 Task: Check how to setup "Set up voice lines".
Action: Mouse pressed left at (913, 162)
Screenshot: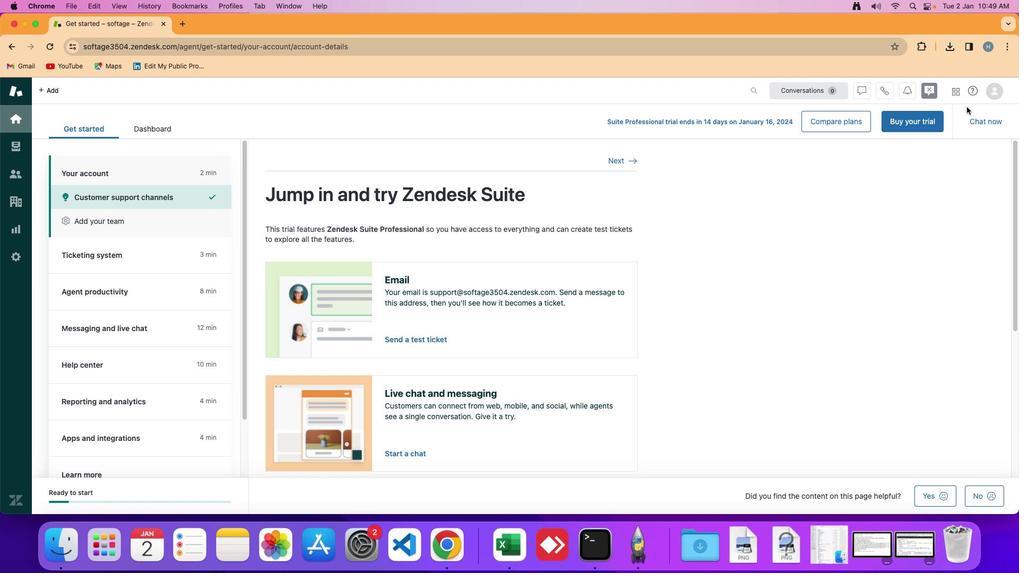 
Action: Mouse moved to (973, 90)
Screenshot: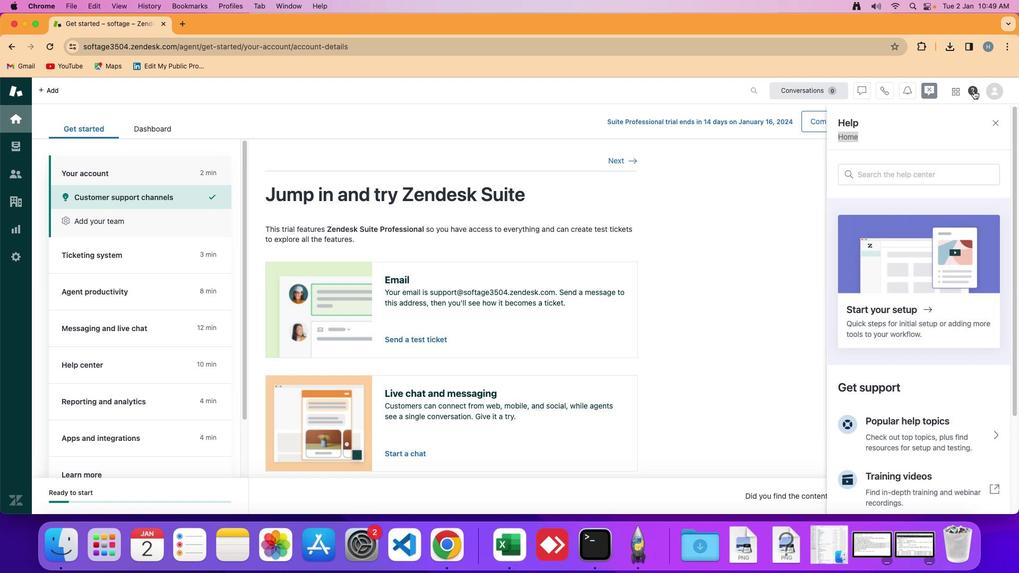
Action: Mouse pressed left at (973, 90)
Screenshot: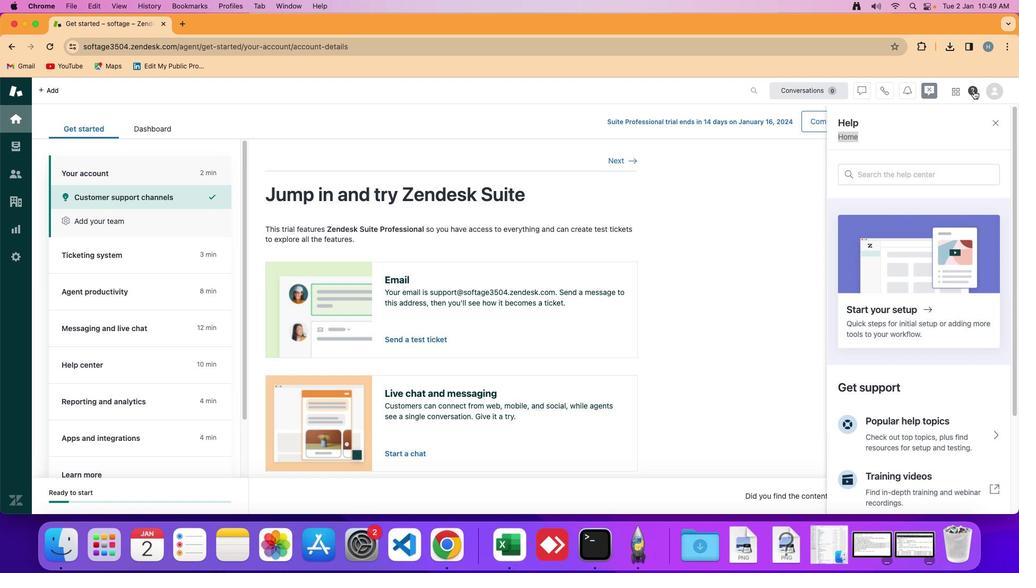 
Action: Mouse moved to (910, 424)
Screenshot: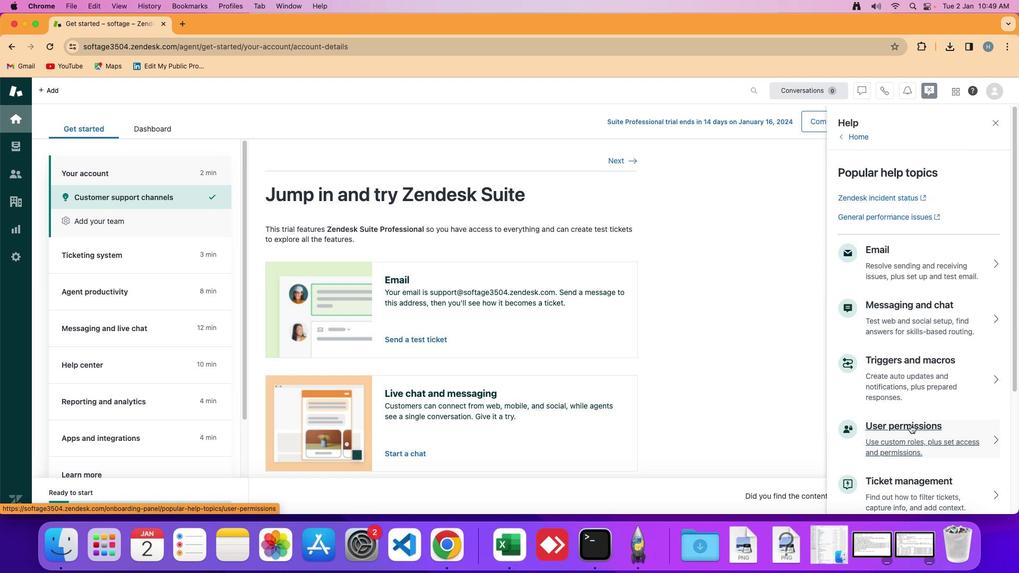 
Action: Mouse pressed left at (910, 424)
Screenshot: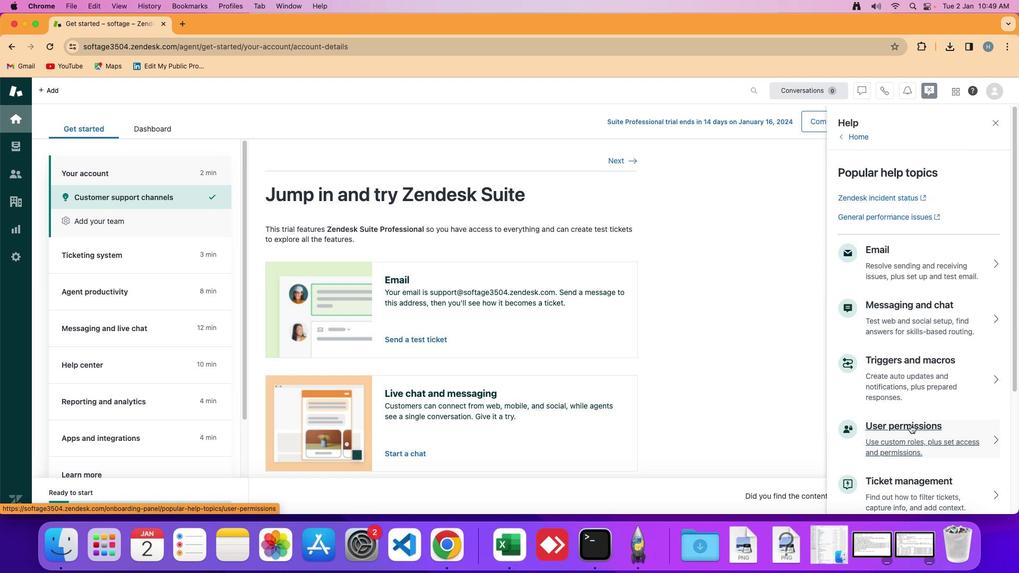 
Action: Mouse scrolled (910, 424) with delta (0, 0)
Screenshot: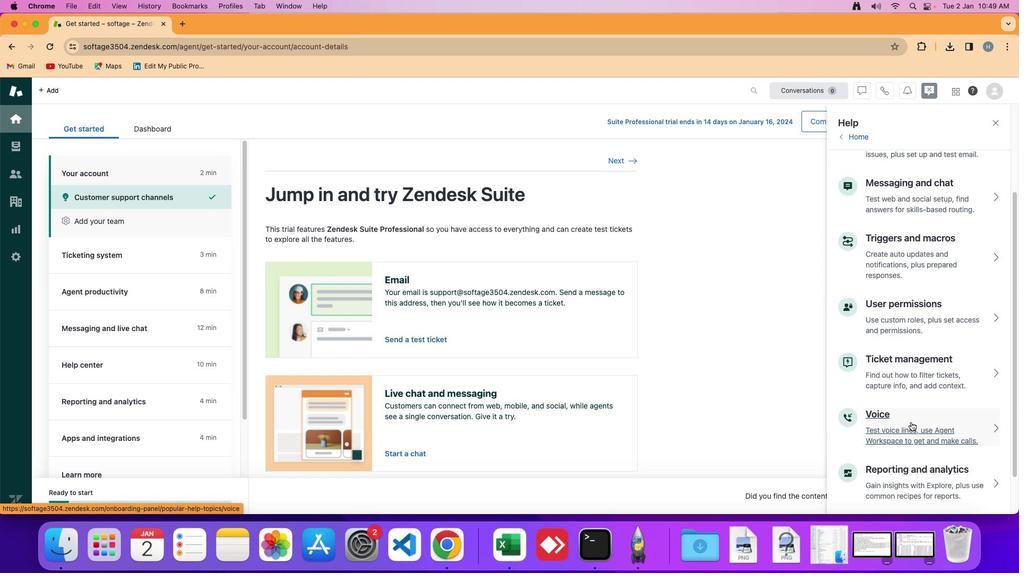 
Action: Mouse scrolled (910, 424) with delta (0, 0)
Screenshot: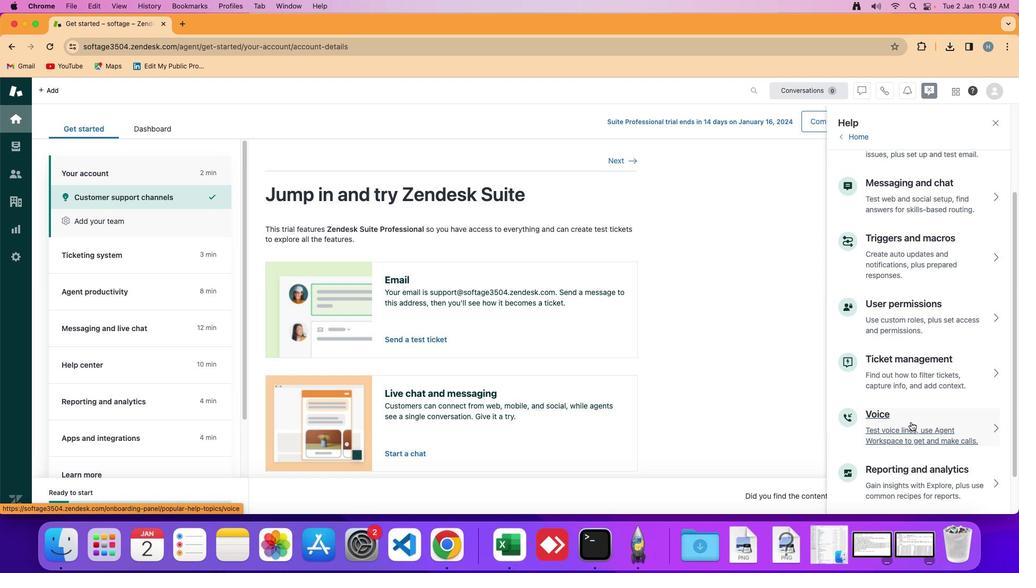 
Action: Mouse scrolled (910, 424) with delta (0, -1)
Screenshot: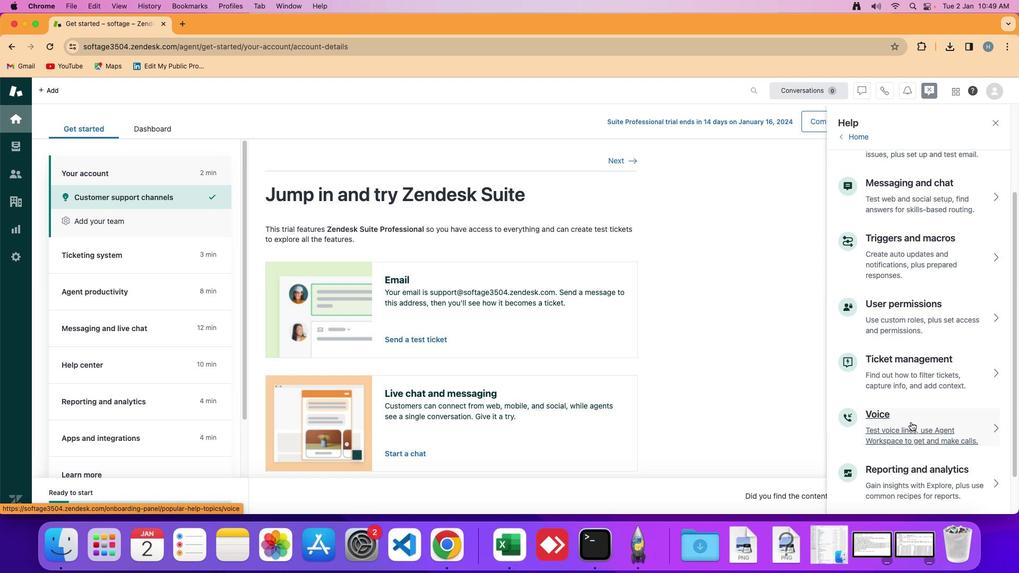 
Action: Mouse scrolled (910, 424) with delta (0, -1)
Screenshot: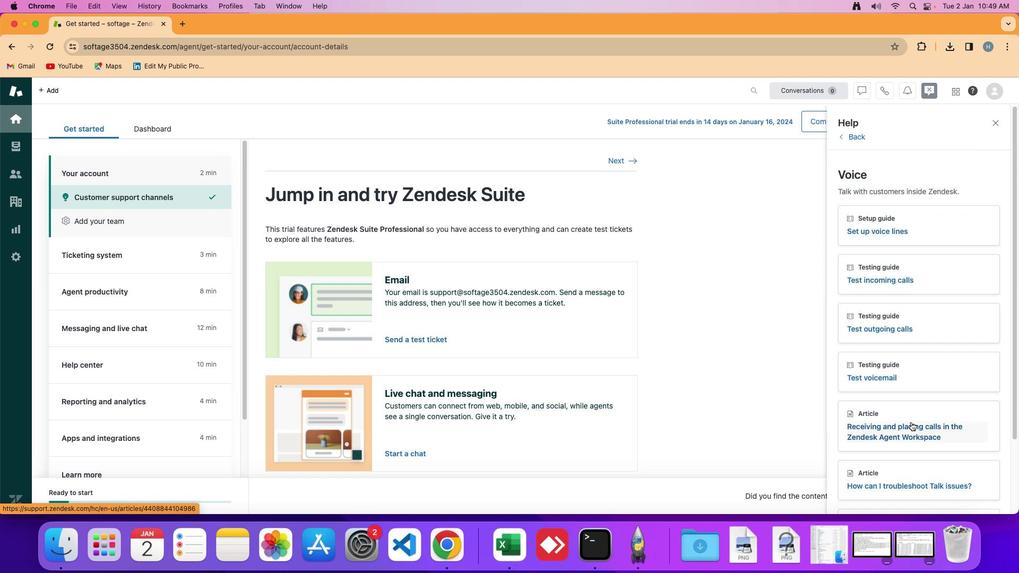 
Action: Mouse moved to (910, 422)
Screenshot: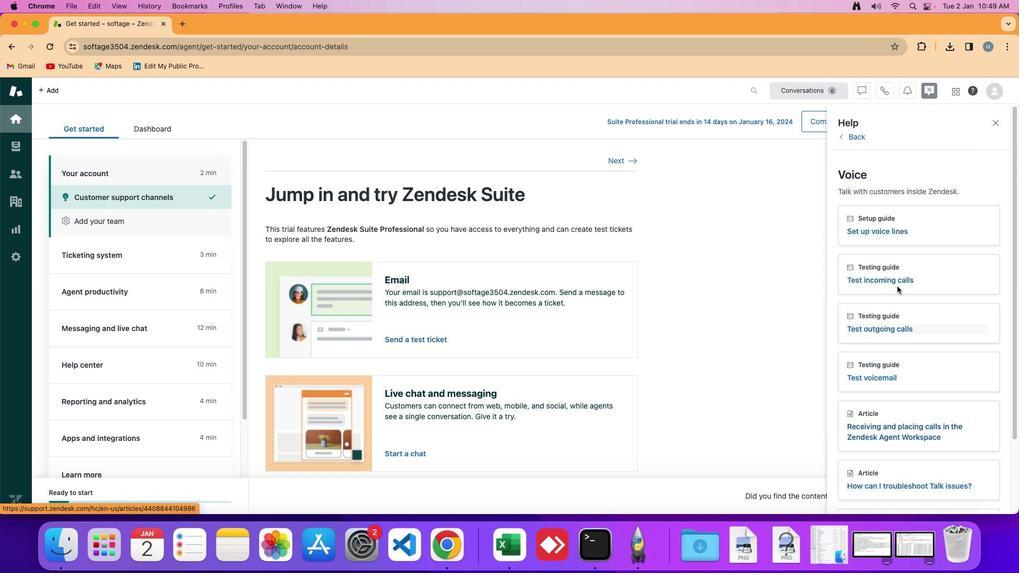 
Action: Mouse pressed left at (910, 422)
Screenshot: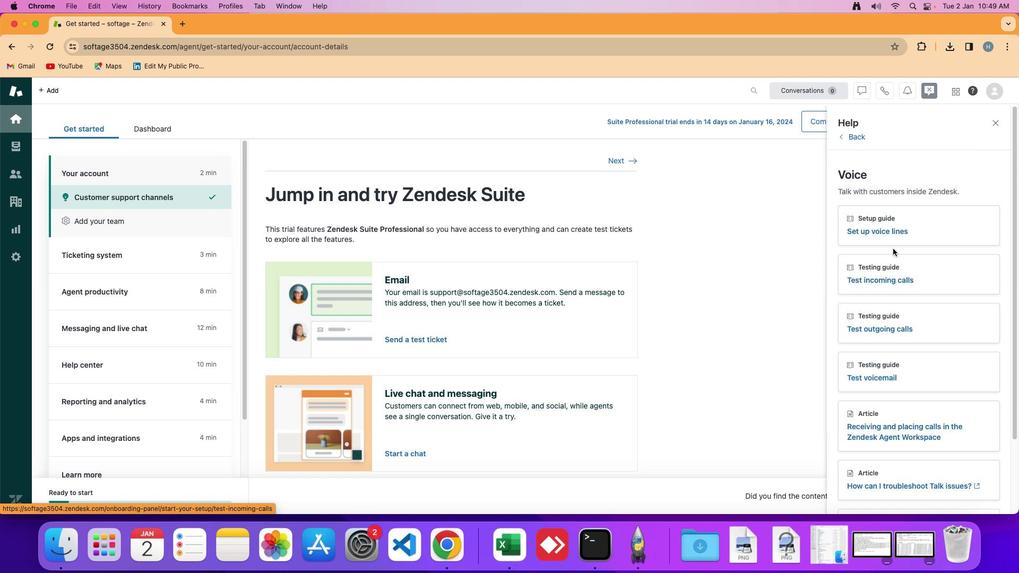 
Action: Mouse moved to (894, 230)
Screenshot: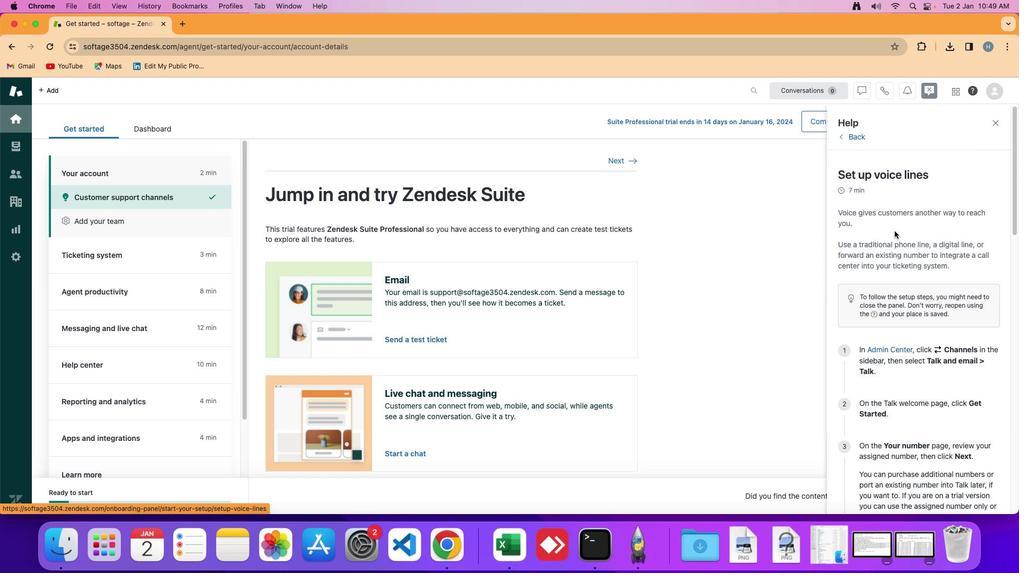 
Action: Mouse pressed left at (894, 230)
Screenshot: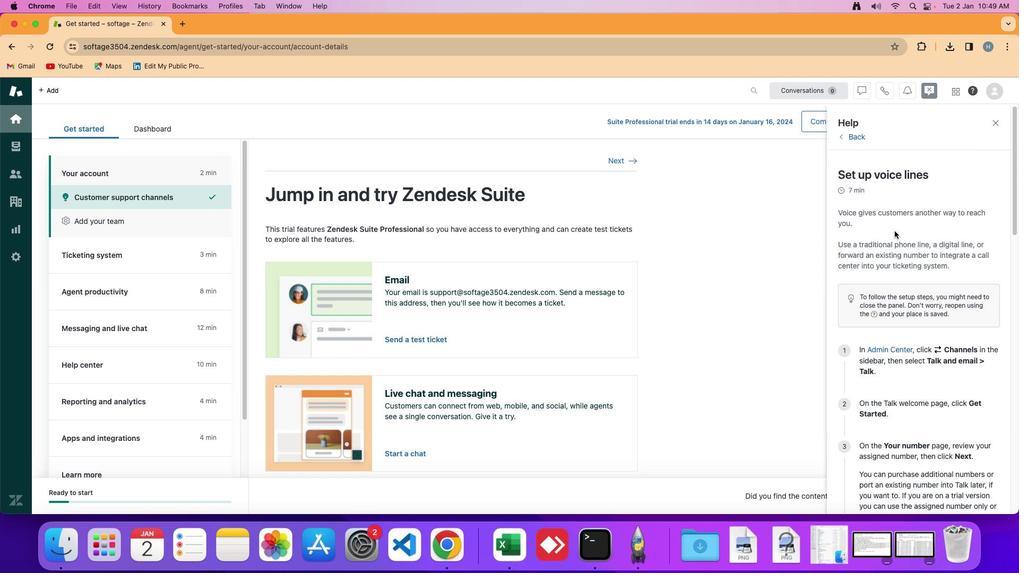 
Action: Mouse moved to (894, 230)
Screenshot: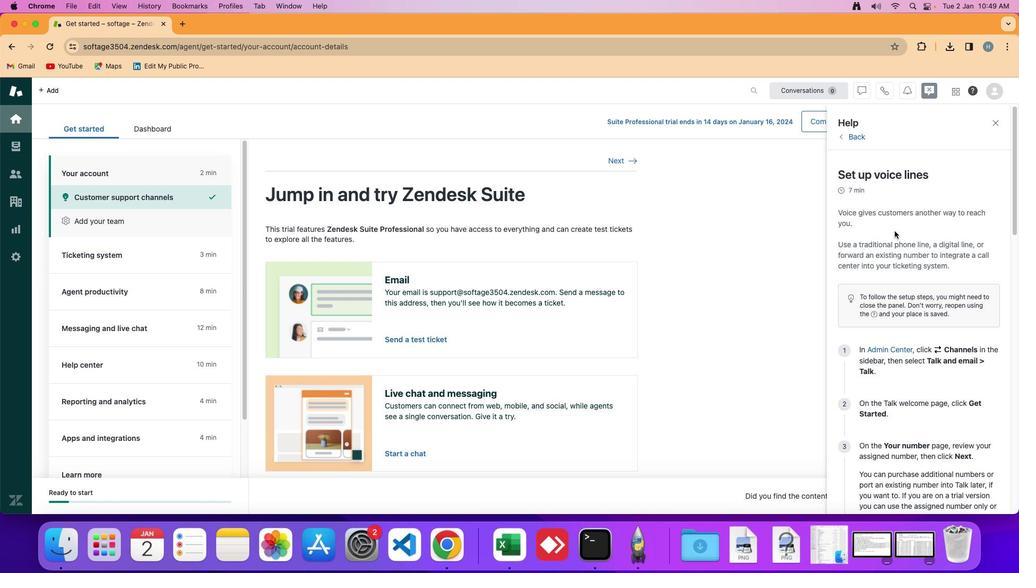 
